 Task: Add Four Sigmatic Adaptogen Coffee Mix with Ashwagandha to the cart.
Action: Mouse moved to (15, 112)
Screenshot: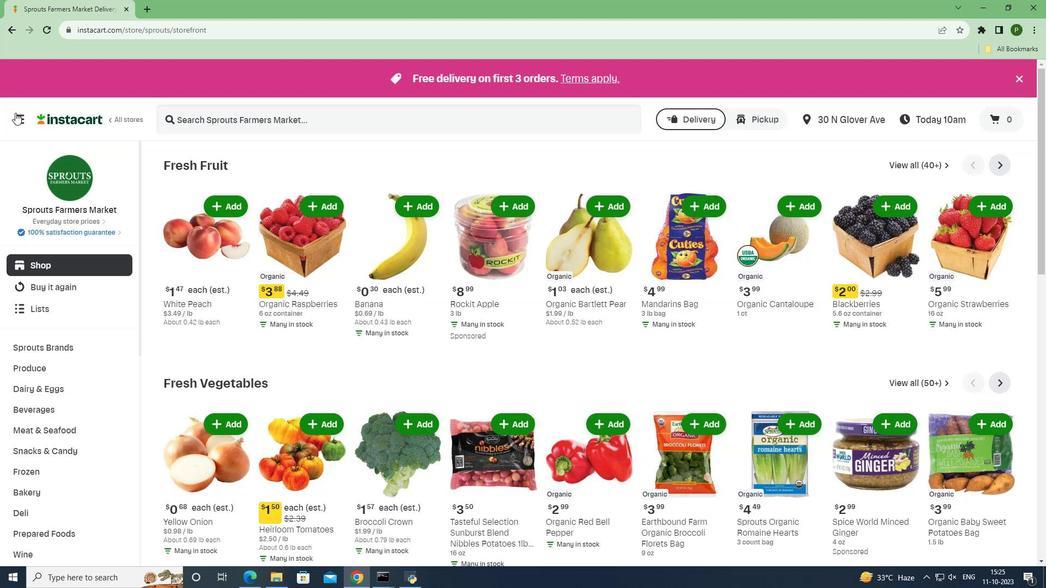 
Action: Mouse pressed left at (15, 112)
Screenshot: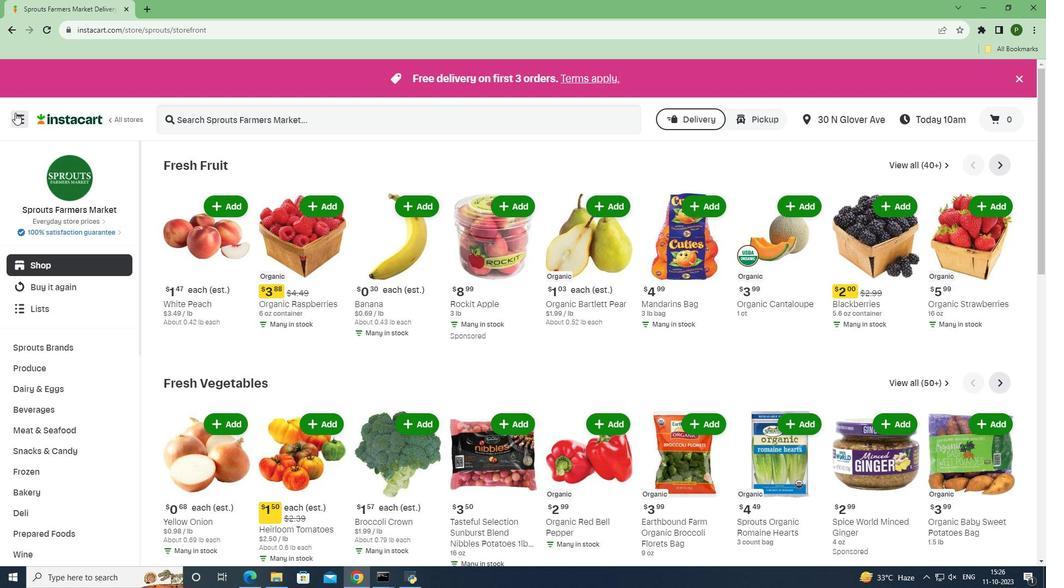 
Action: Mouse moved to (55, 287)
Screenshot: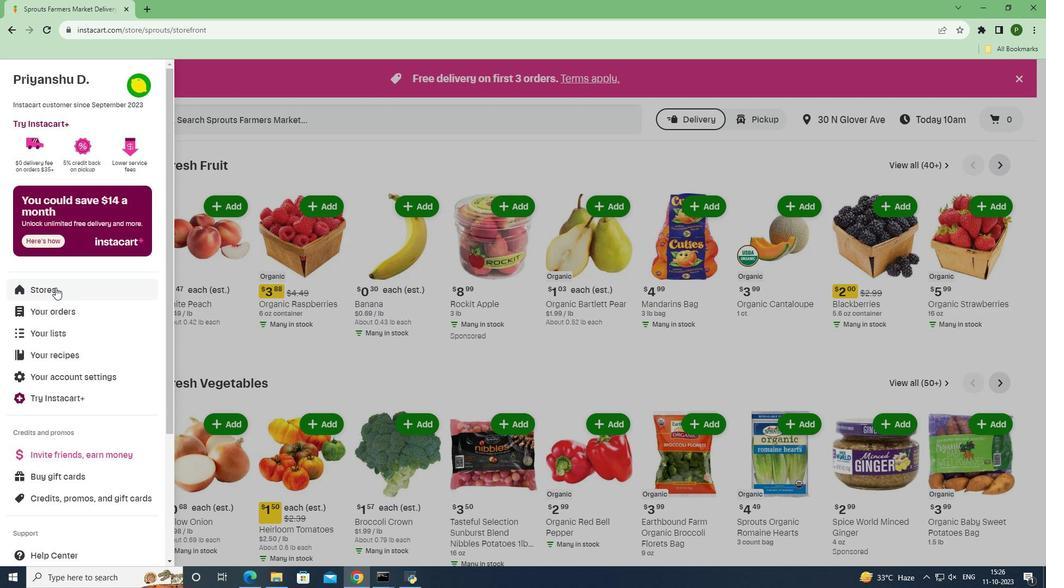 
Action: Mouse pressed left at (55, 287)
Screenshot: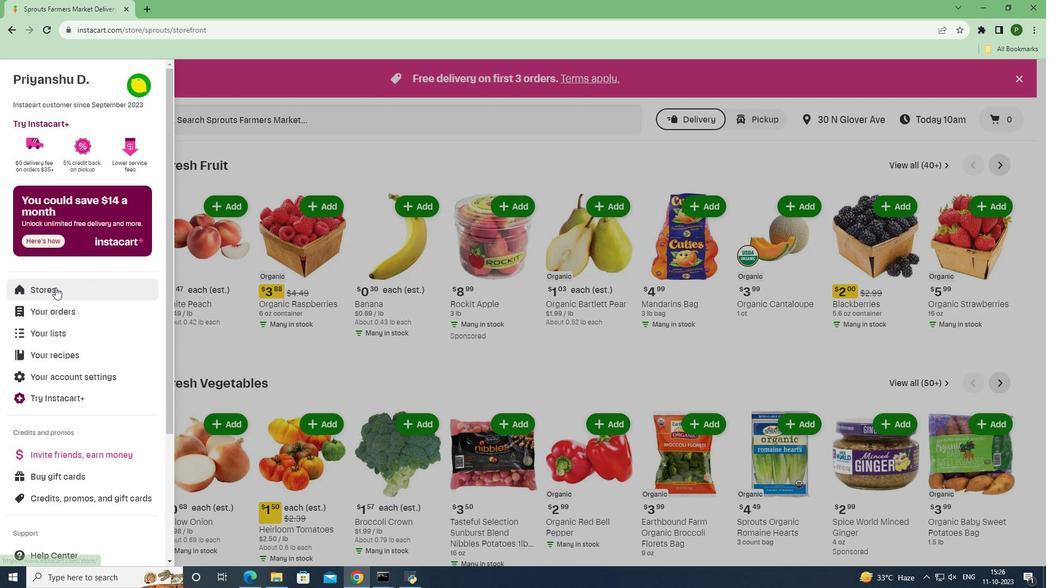 
Action: Mouse moved to (233, 123)
Screenshot: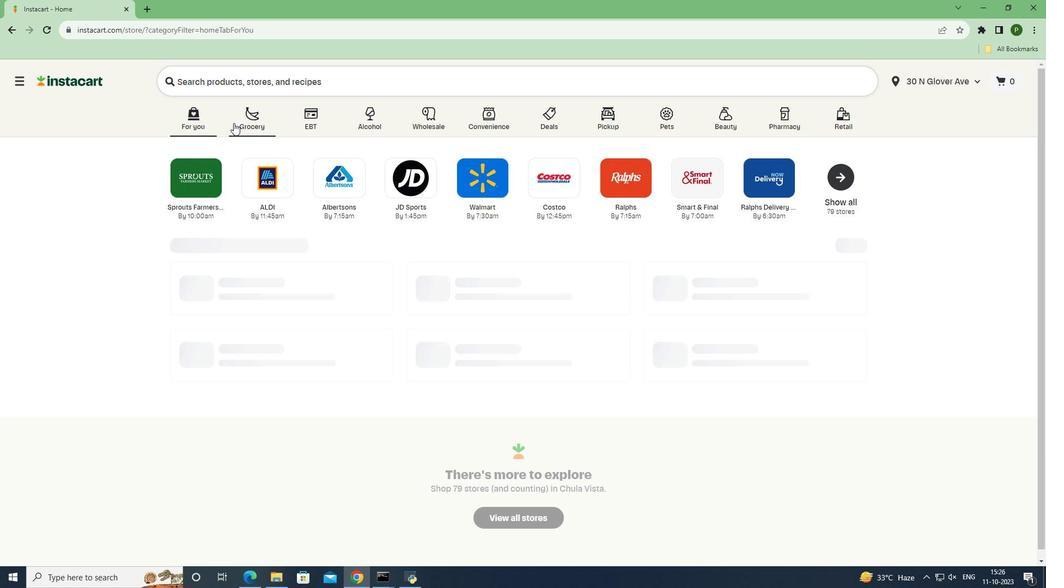 
Action: Mouse pressed left at (233, 123)
Screenshot: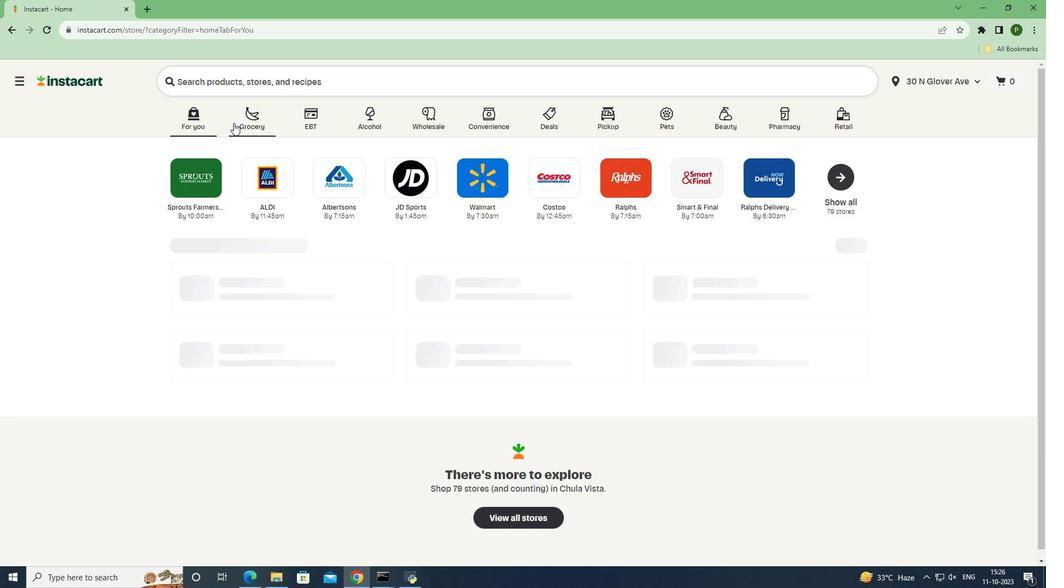 
Action: Mouse moved to (429, 256)
Screenshot: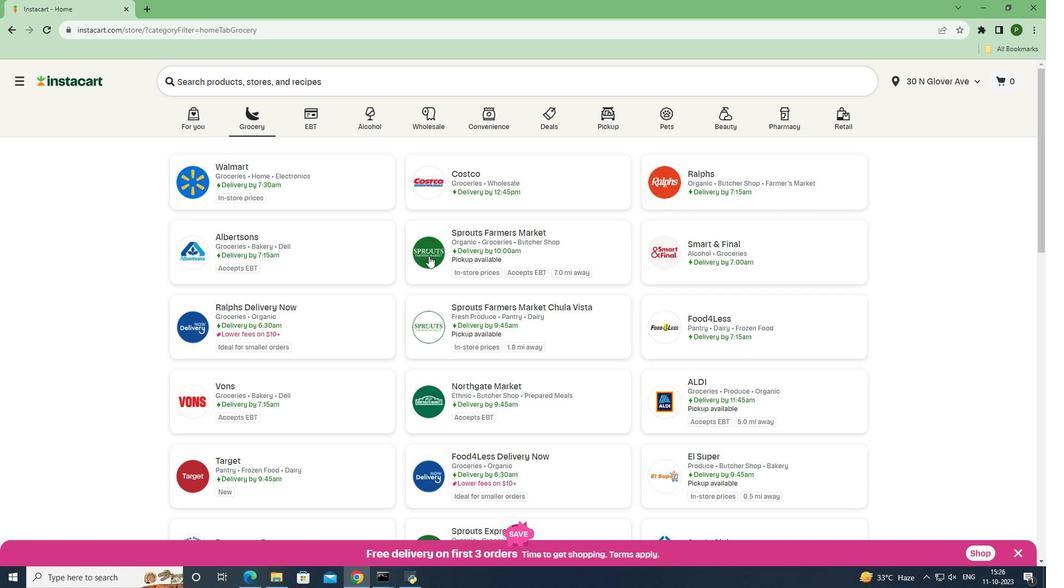 
Action: Mouse pressed left at (429, 256)
Screenshot: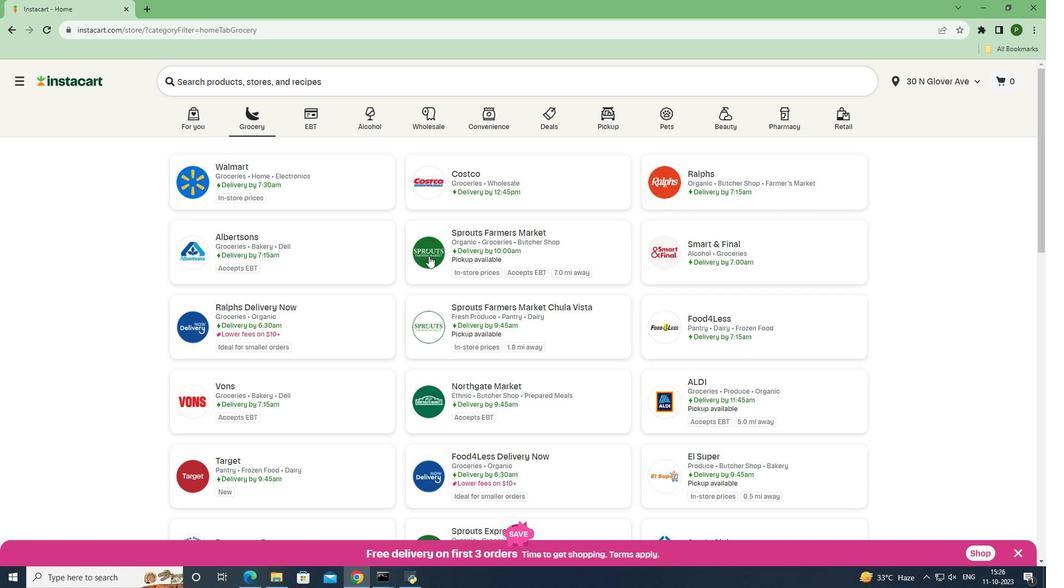 
Action: Mouse moved to (78, 408)
Screenshot: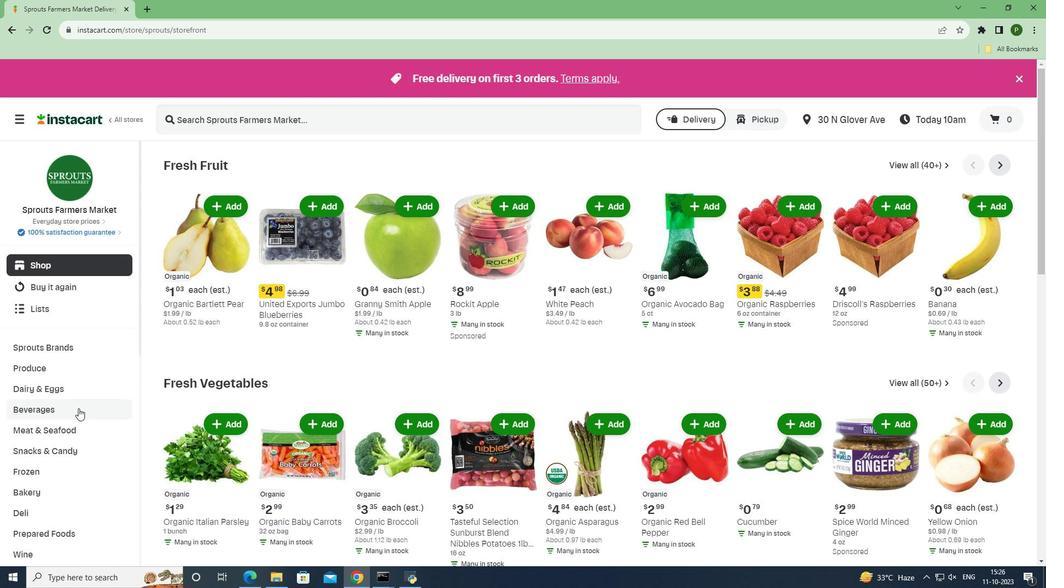 
Action: Mouse pressed left at (78, 408)
Screenshot: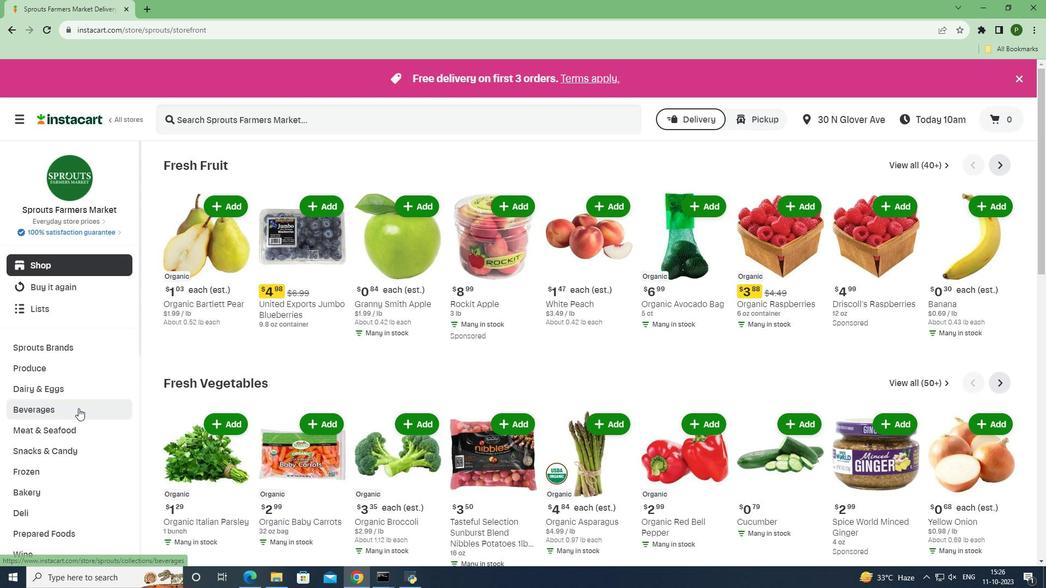 
Action: Mouse moved to (64, 470)
Screenshot: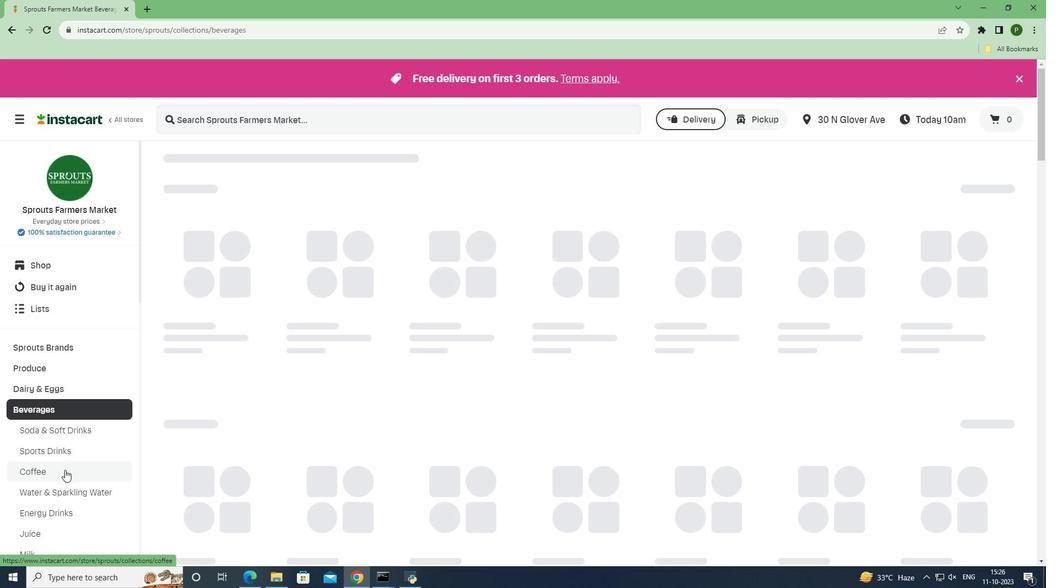 
Action: Mouse pressed left at (64, 470)
Screenshot: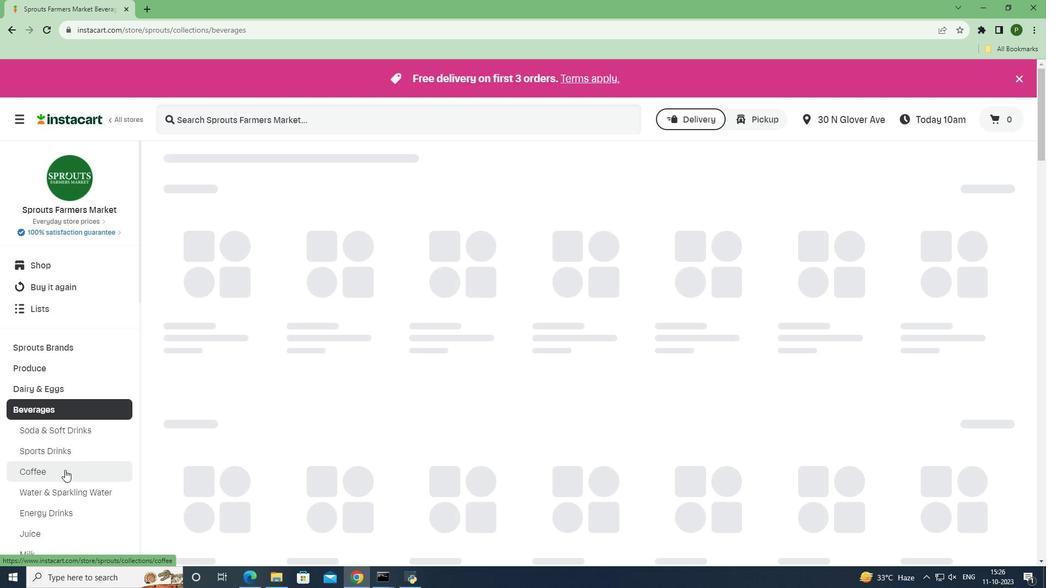 
Action: Mouse moved to (200, 123)
Screenshot: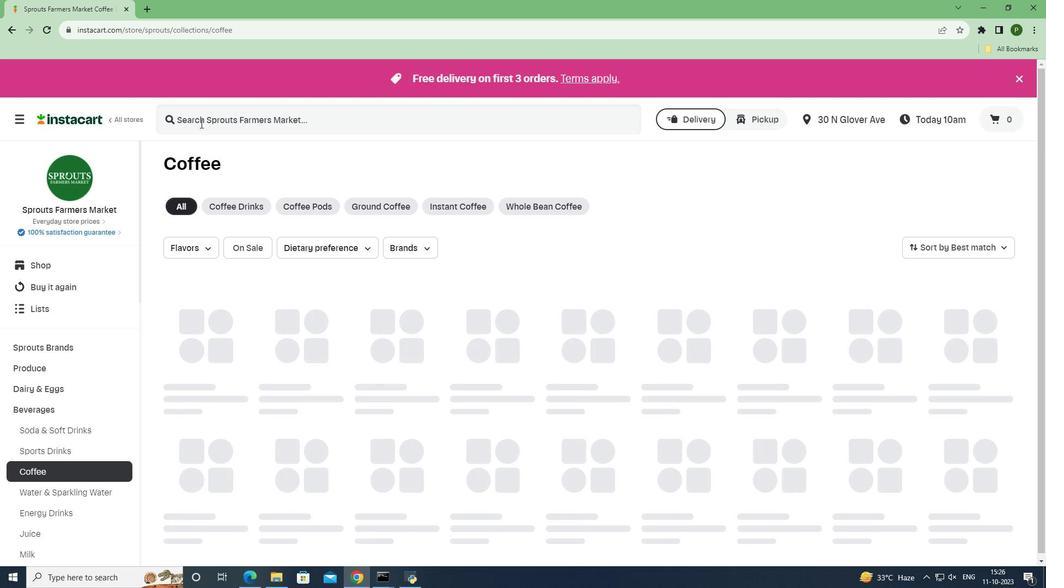 
Action: Mouse pressed left at (200, 123)
Screenshot: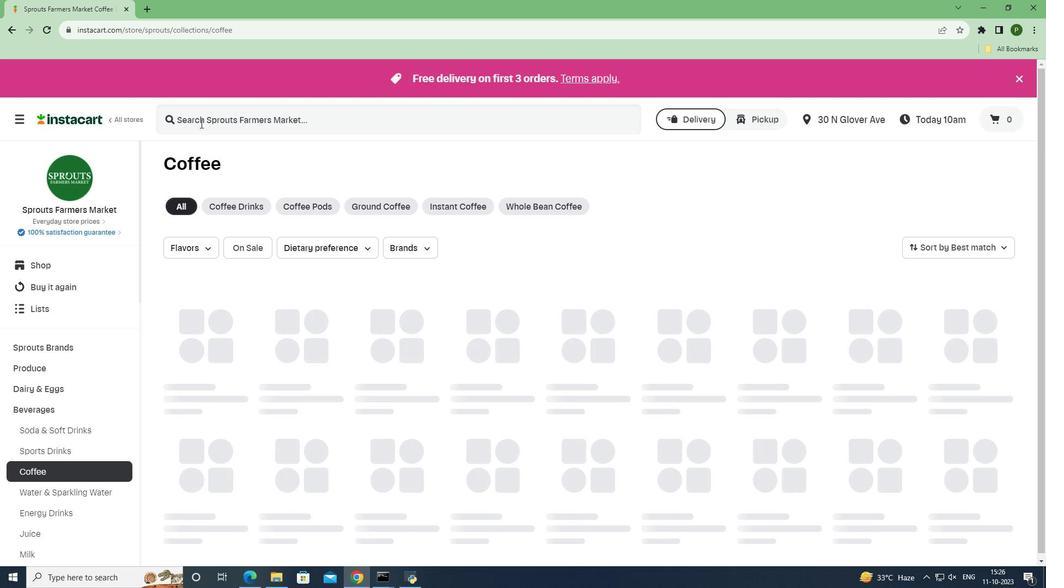 
Action: Key pressed <Key.caps_lock>F<Key.caps_lock>our<Key.space><Key.caps_lock>S<Key.caps_lock>igmatic<Key.space><Key.caps_lock>A<Key.caps_lock>daptogen<Key.space><Key.caps_lock>C<Key.caps_lock>offee<Key.space><Key.caps_lock>M<Key.caps_lock>ix<Key.space>with<Key.space><Key.caps_lock>A<Key.caps_lock>shwagandha<Key.space><Key.enter>
Screenshot: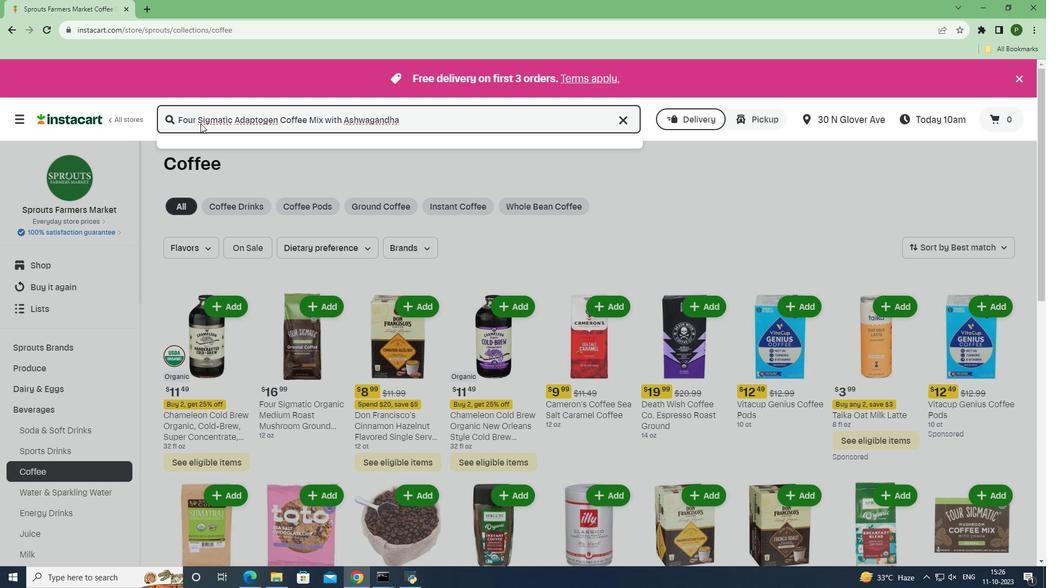 
Action: Mouse moved to (627, 229)
Screenshot: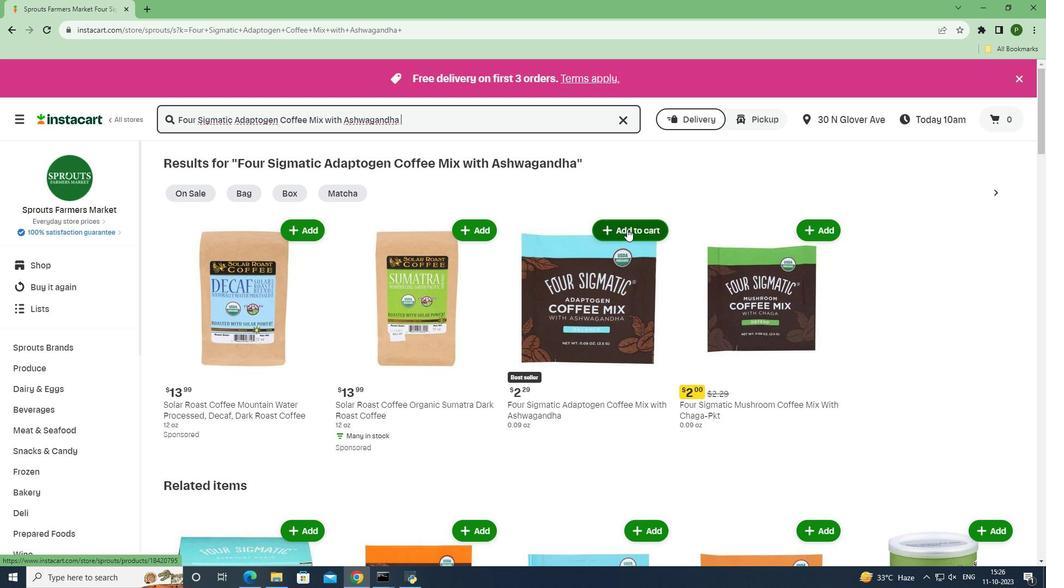 
Action: Mouse pressed left at (627, 229)
Screenshot: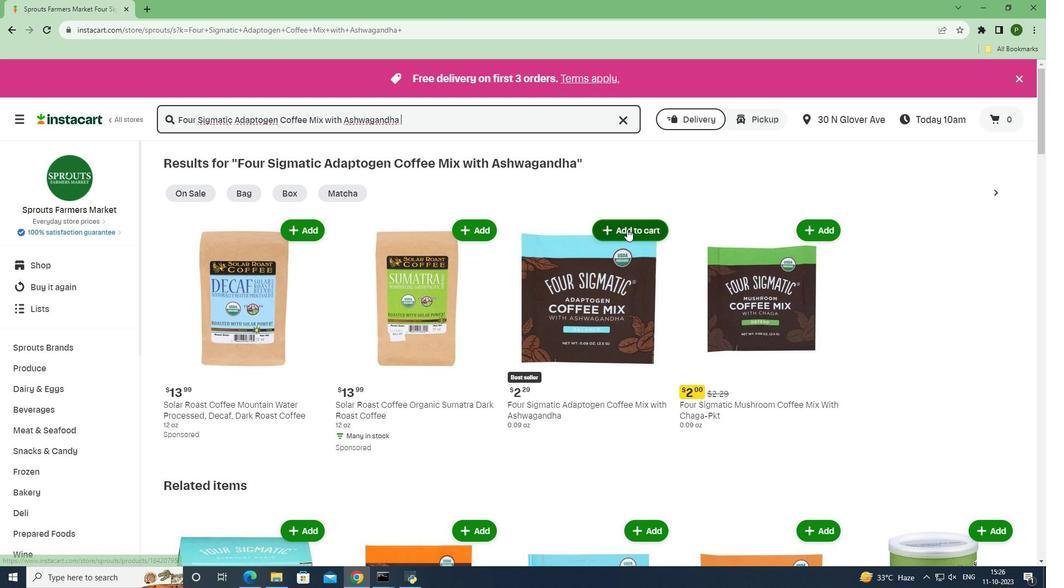
Action: Mouse moved to (671, 282)
Screenshot: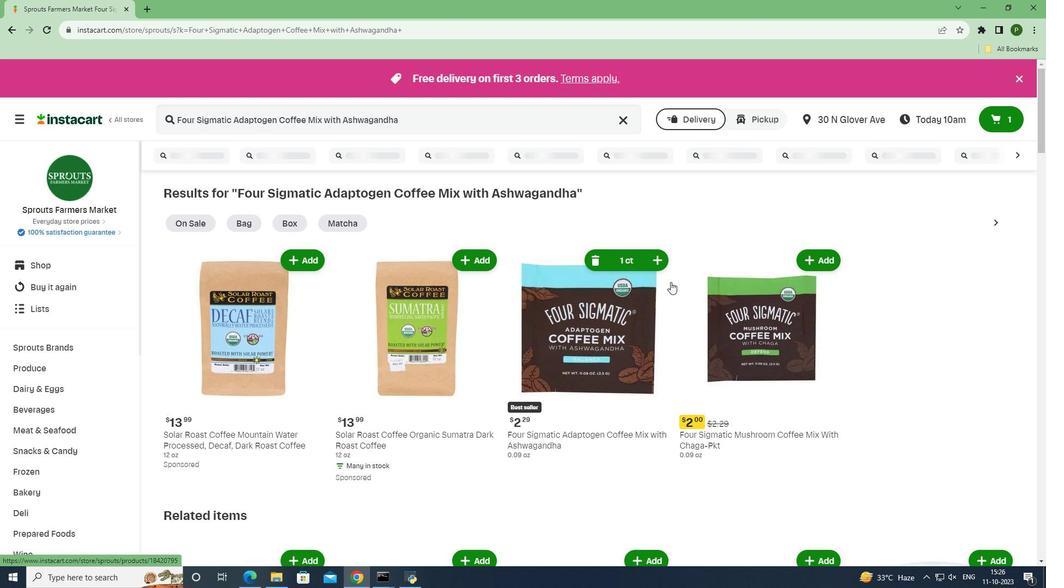 
